 Task: Create in the project AgileFalcon and in the Backlog issue 'Integrate a new gamification feature into an existing mobile application to increase user engagement and retention' a child issue 'Automated infrastructure security incident response testing and reporting', and assign it to team member softage.3@softage.net. Create in the project AgileFalcon and in the Backlog issue 'Develop a new tool for automated testing of web application accessibility compliance for people with disabilities' a child issue 'Integration with human capital management software', and assign it to team member softage.4@softage.net
Action: Mouse moved to (395, 288)
Screenshot: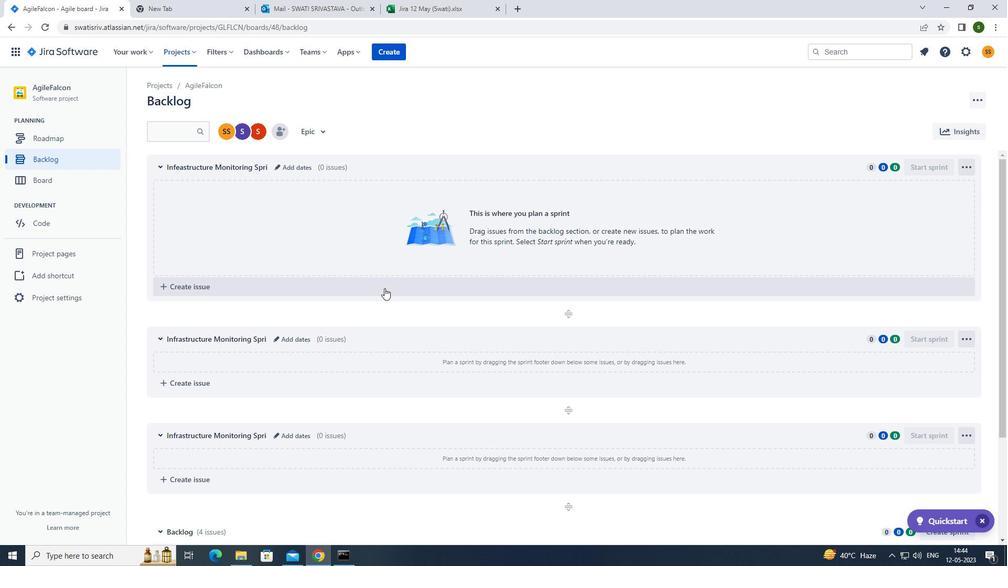 
Action: Mouse scrolled (395, 288) with delta (0, 0)
Screenshot: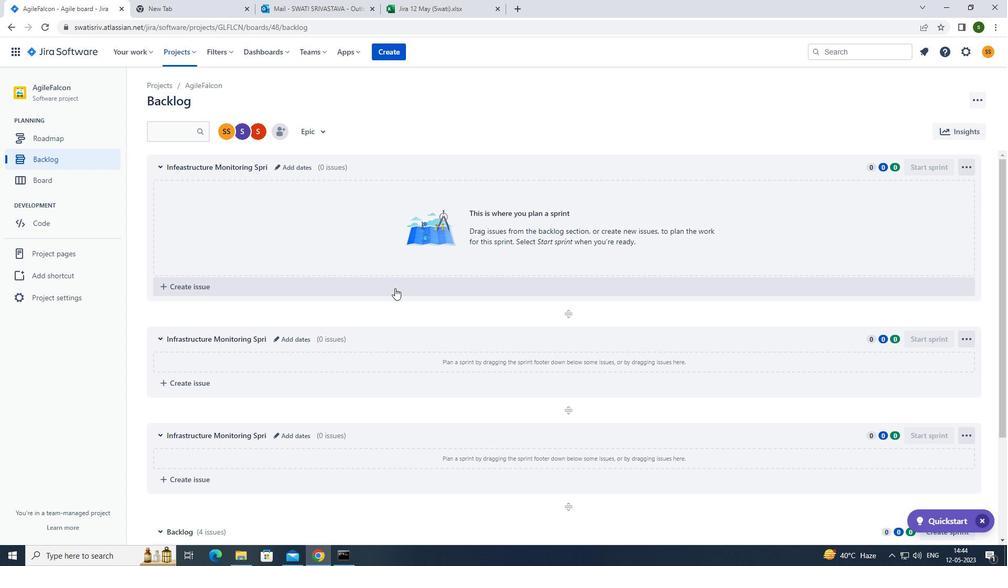 
Action: Mouse scrolled (395, 288) with delta (0, 0)
Screenshot: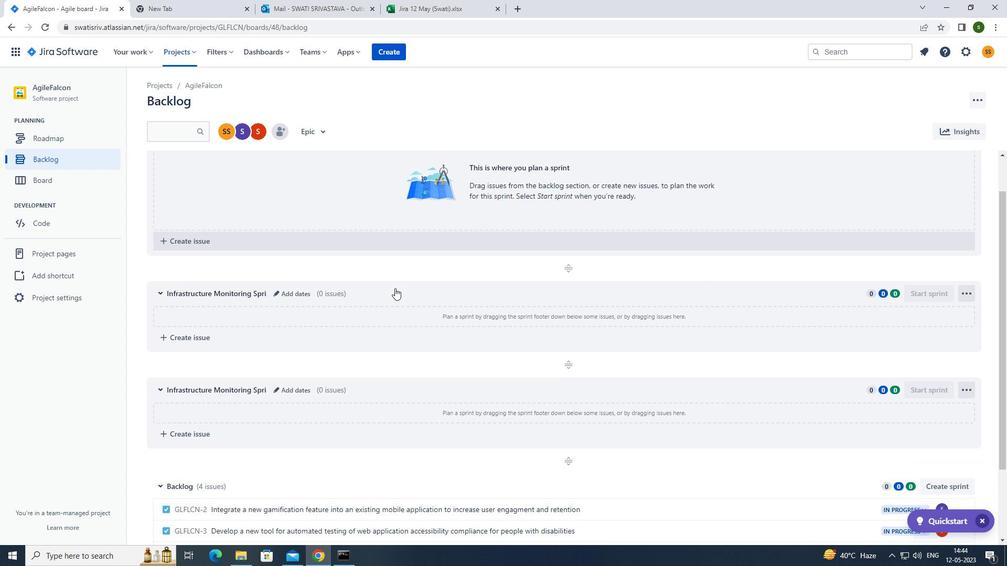 
Action: Mouse scrolled (395, 288) with delta (0, 0)
Screenshot: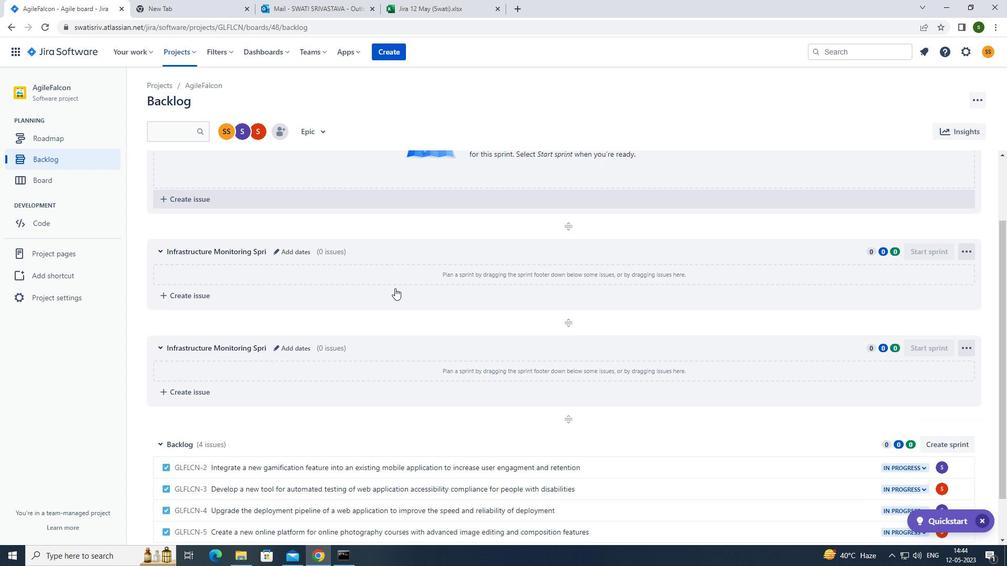 
Action: Mouse scrolled (395, 288) with delta (0, 0)
Screenshot: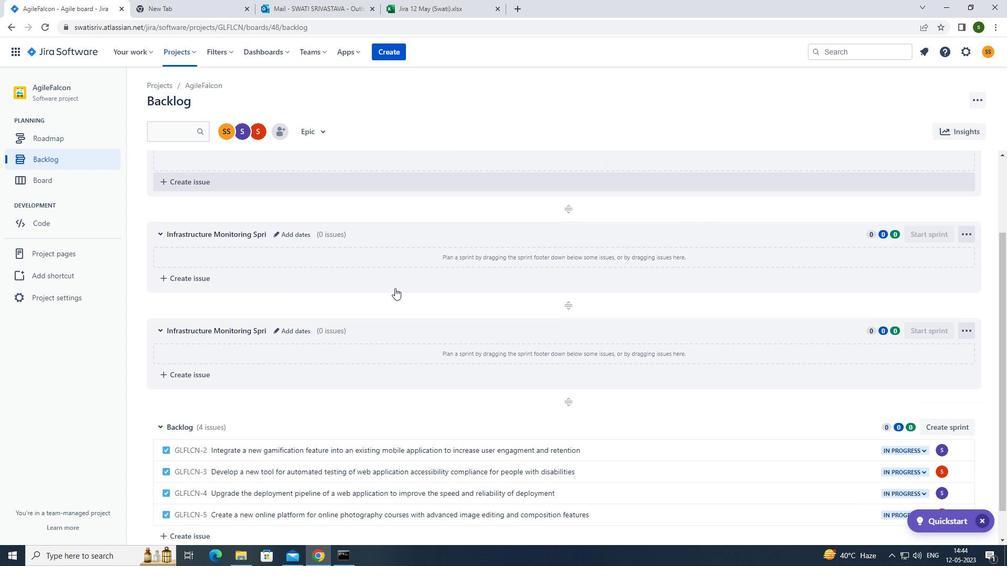 
Action: Mouse scrolled (395, 288) with delta (0, 0)
Screenshot: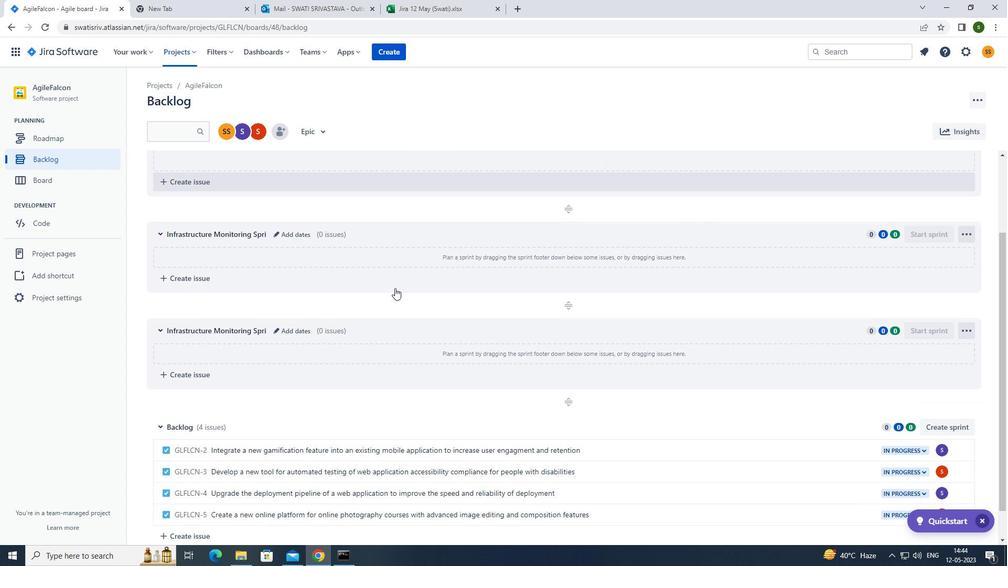 
Action: Mouse scrolled (395, 288) with delta (0, 0)
Screenshot: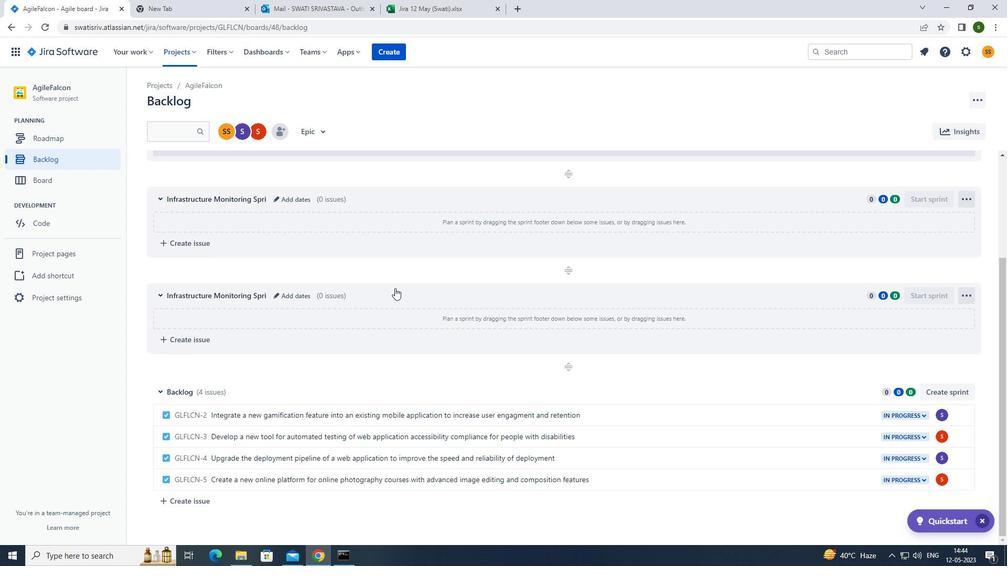 
Action: Mouse moved to (665, 422)
Screenshot: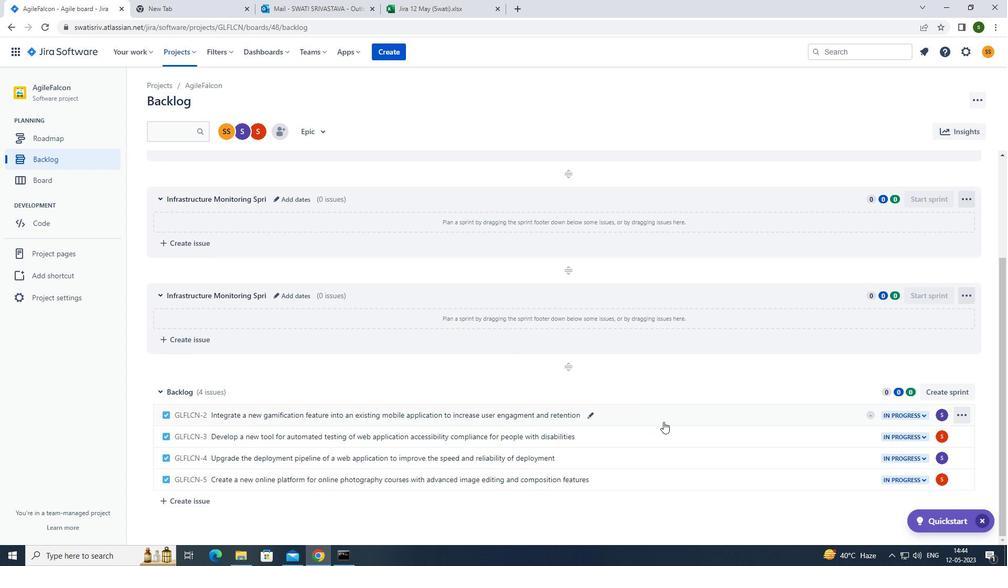 
Action: Mouse pressed left at (665, 422)
Screenshot: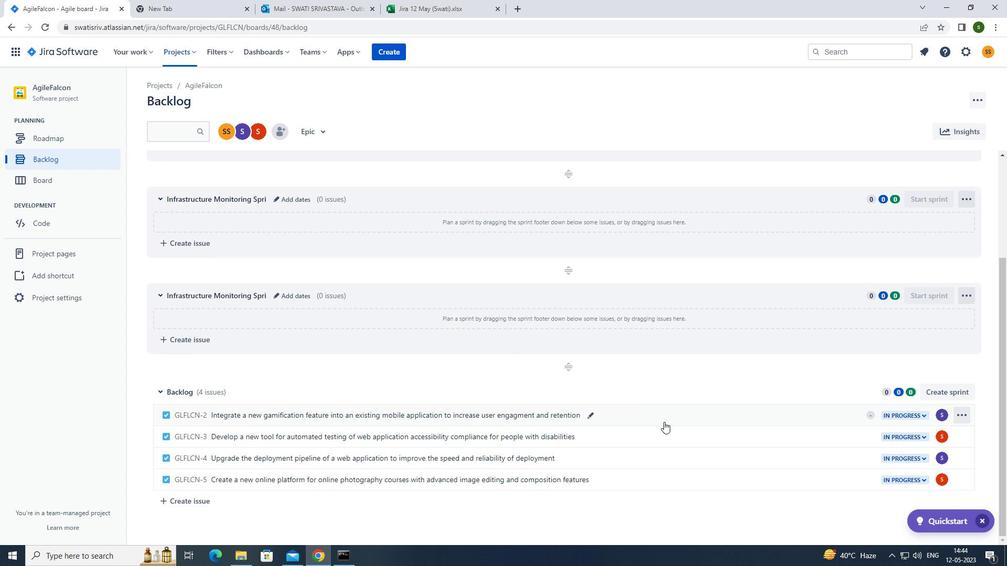 
Action: Mouse moved to (817, 251)
Screenshot: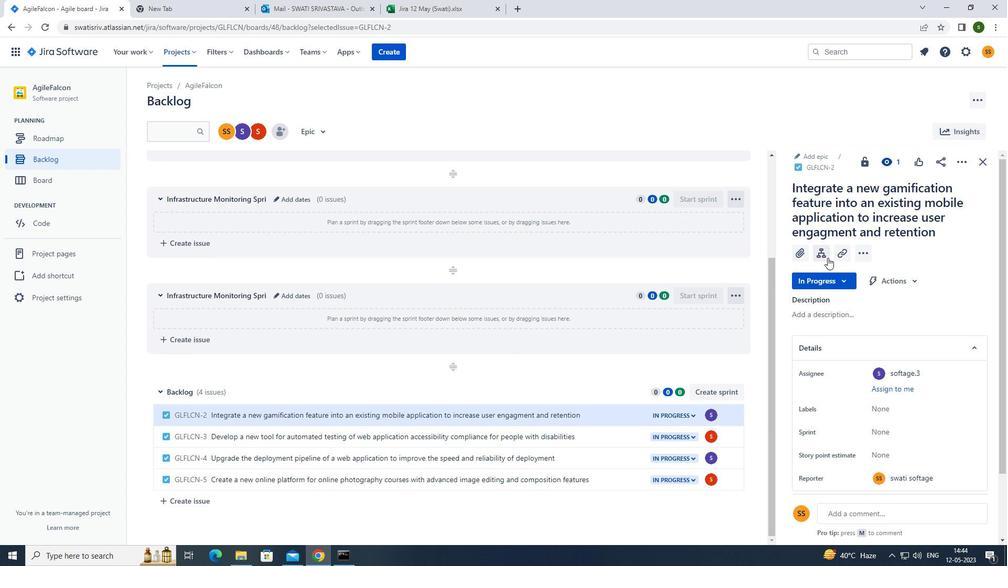 
Action: Mouse pressed left at (817, 251)
Screenshot: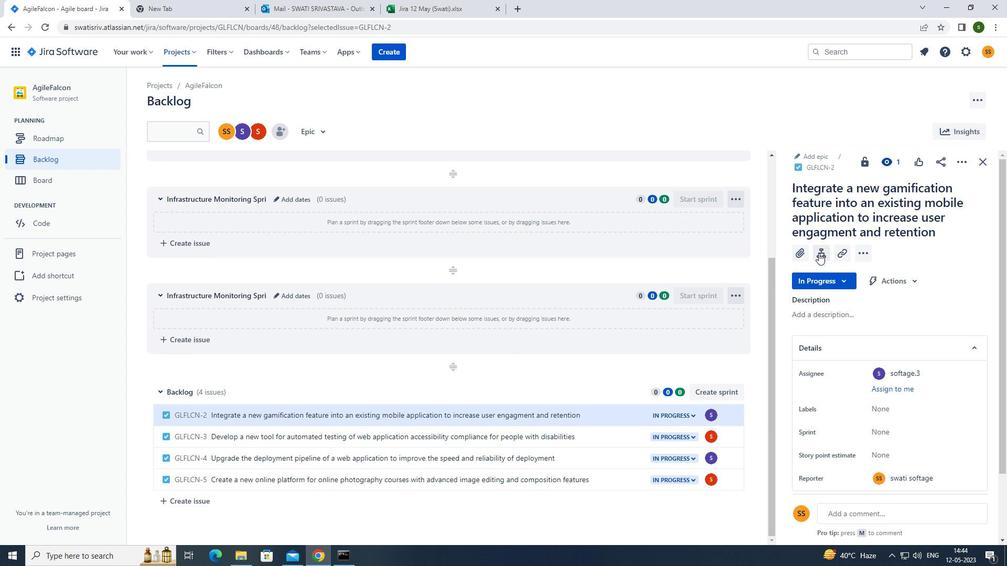 
Action: Mouse moved to (837, 334)
Screenshot: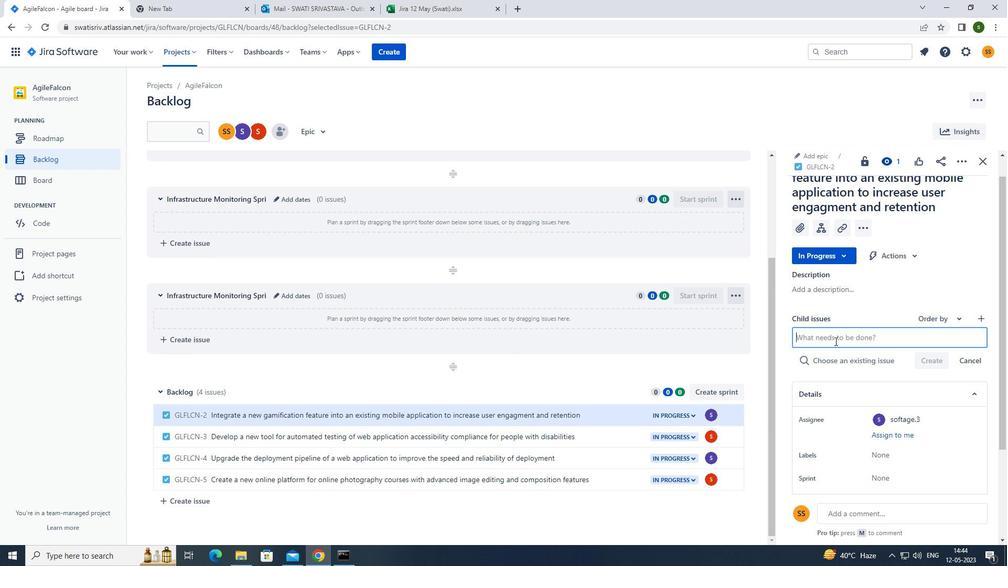 
Action: Mouse pressed left at (837, 334)
Screenshot: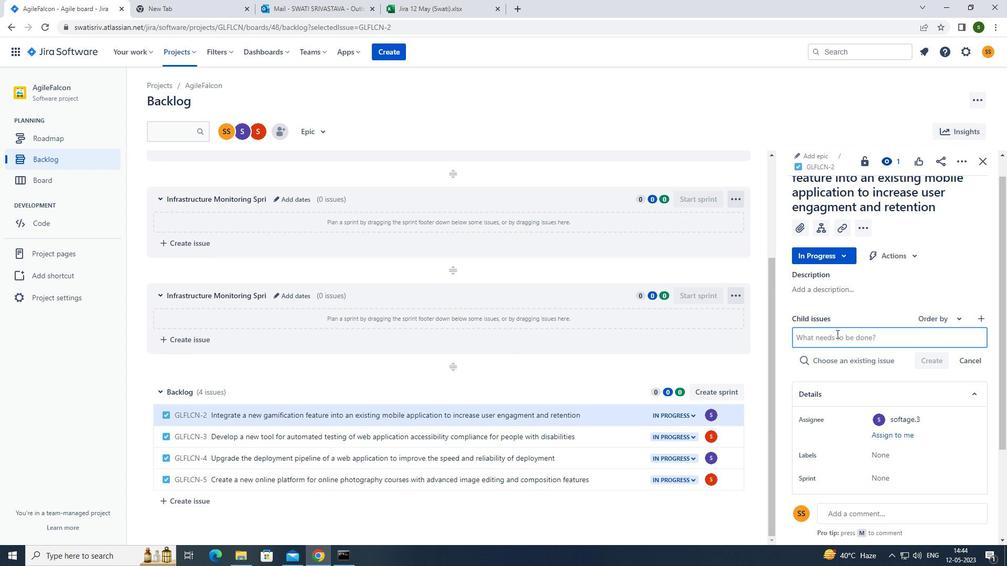 
Action: Mouse moved to (756, 336)
Screenshot: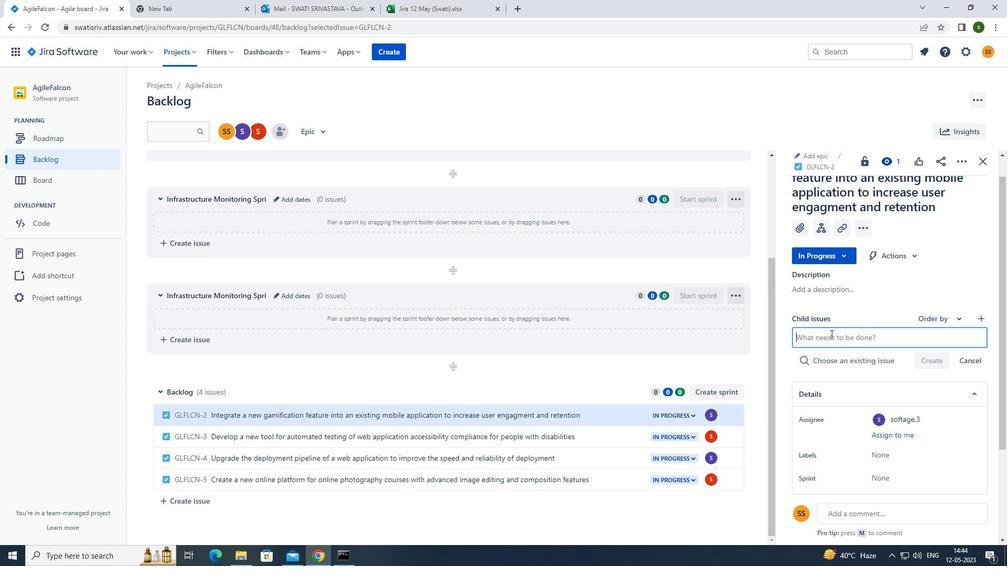 
Action: Key pressed <Key.caps_lock>a<Key.caps_lock>utomated<Key.space>infrastrucure<Key.space>security<Key.space>incident<Key.space>testing<Key.space>and<Key.space>reporting<Key.enter>
Screenshot: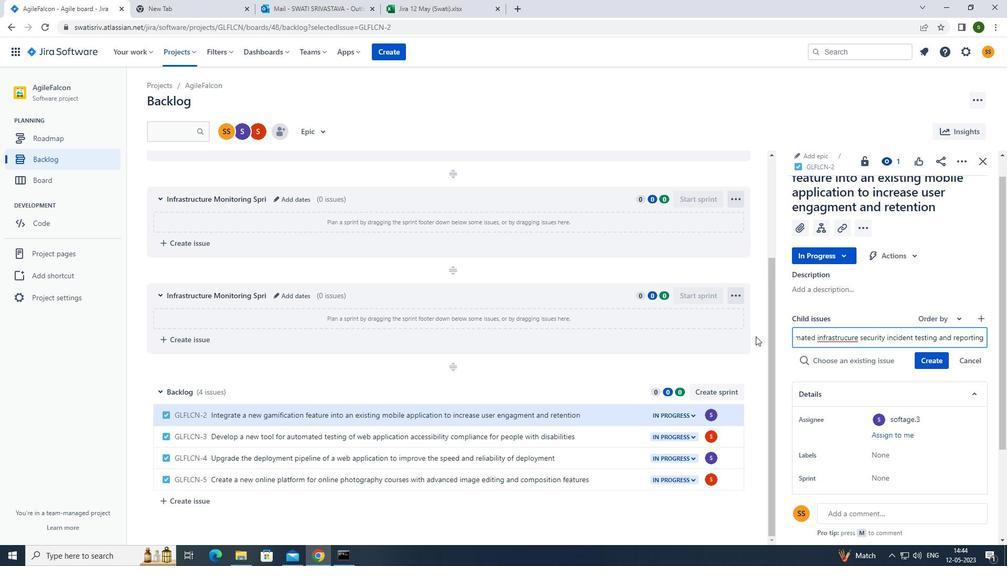 
Action: Mouse moved to (940, 342)
Screenshot: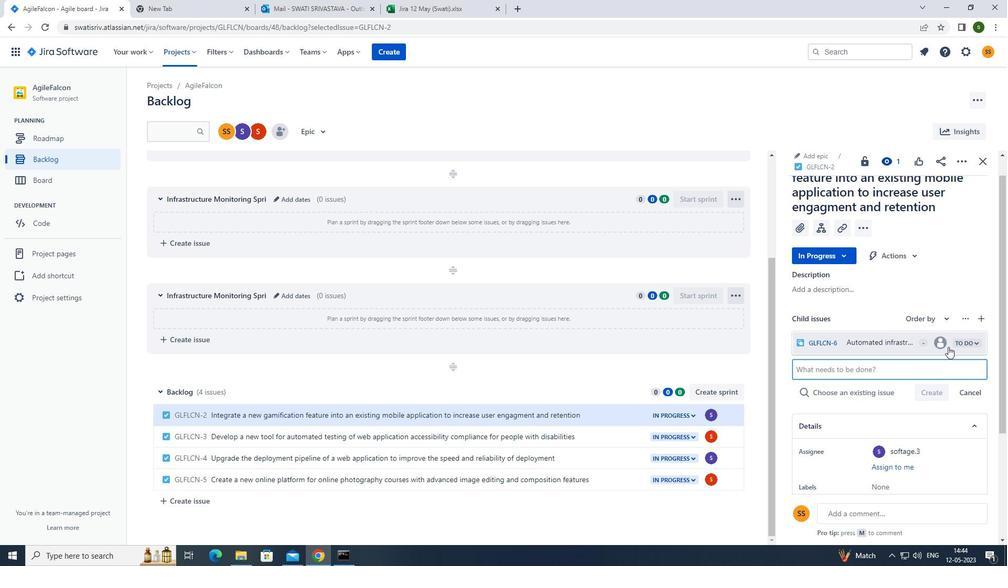 
Action: Mouse pressed left at (940, 342)
Screenshot: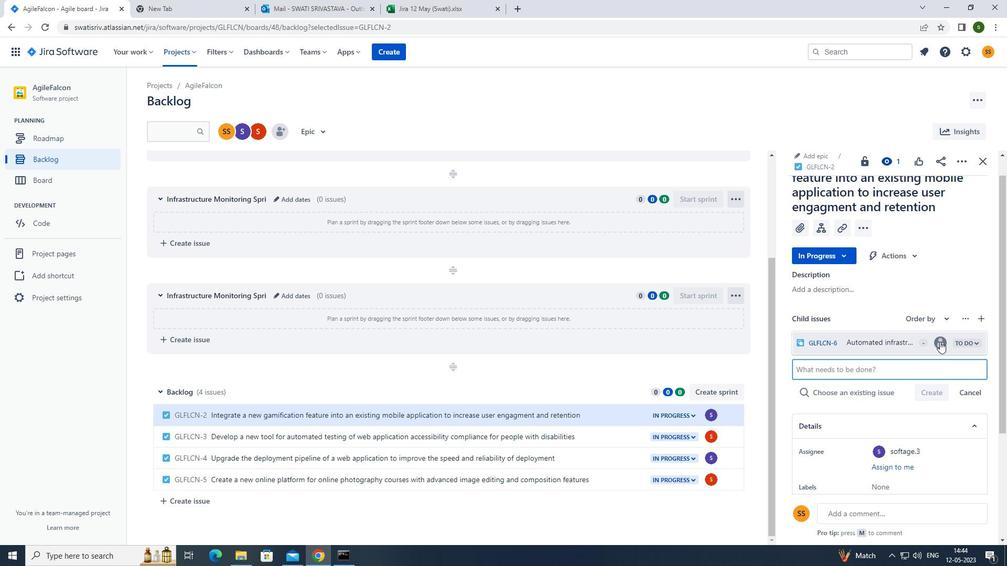 
Action: Mouse moved to (857, 369)
Screenshot: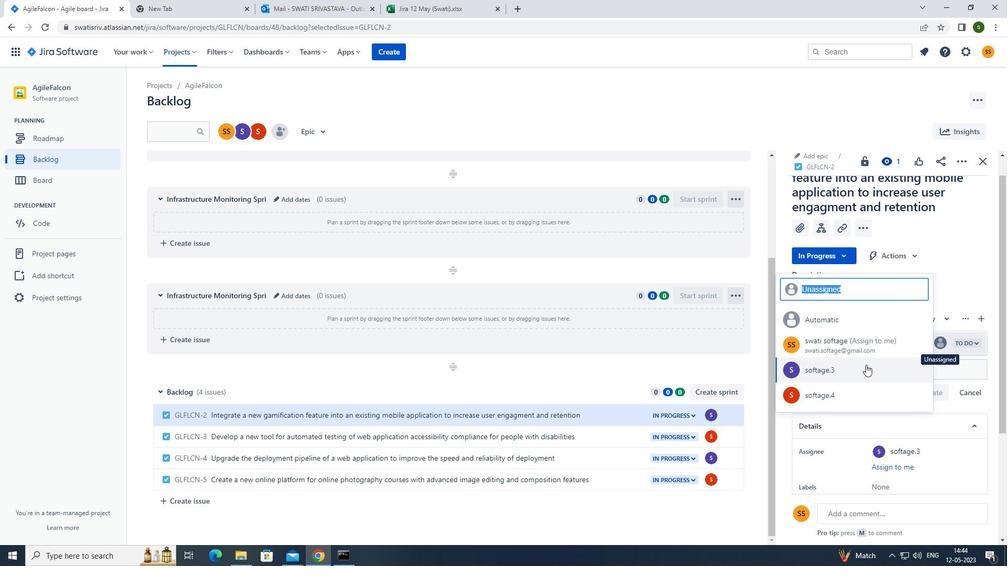 
Action: Mouse pressed left at (857, 369)
Screenshot: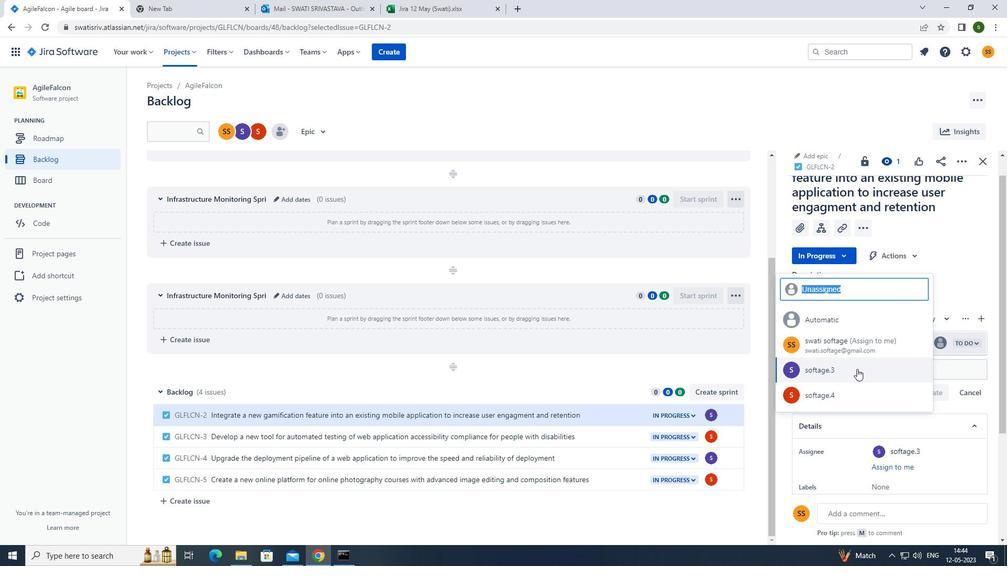 
Action: Mouse moved to (608, 441)
Screenshot: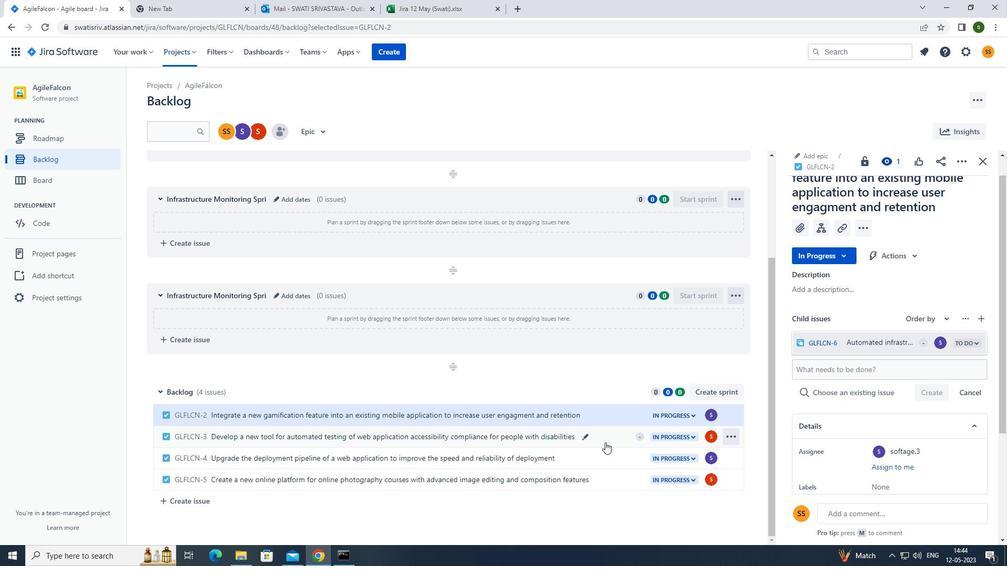
Action: Mouse pressed left at (608, 441)
Screenshot: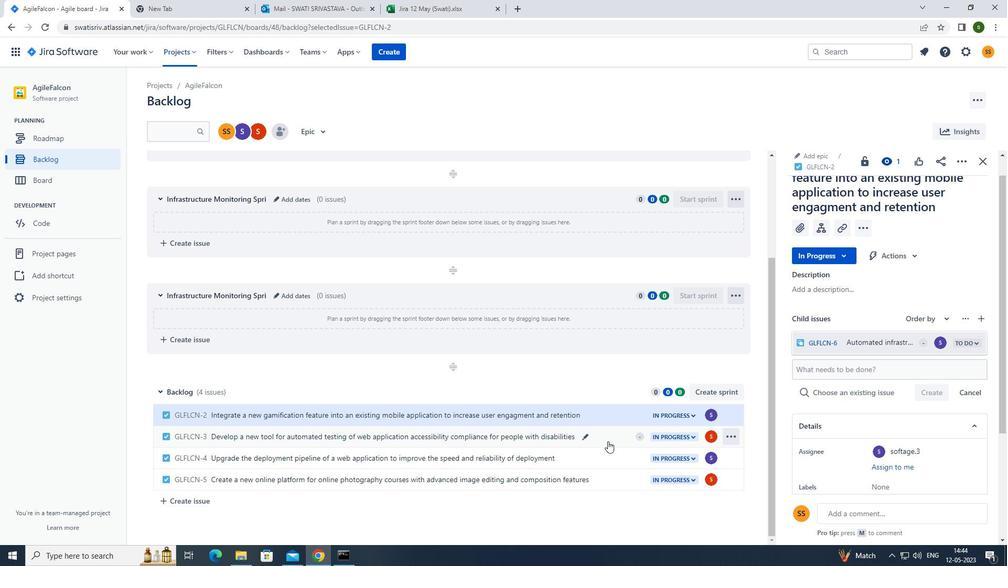 
Action: Mouse moved to (827, 248)
Screenshot: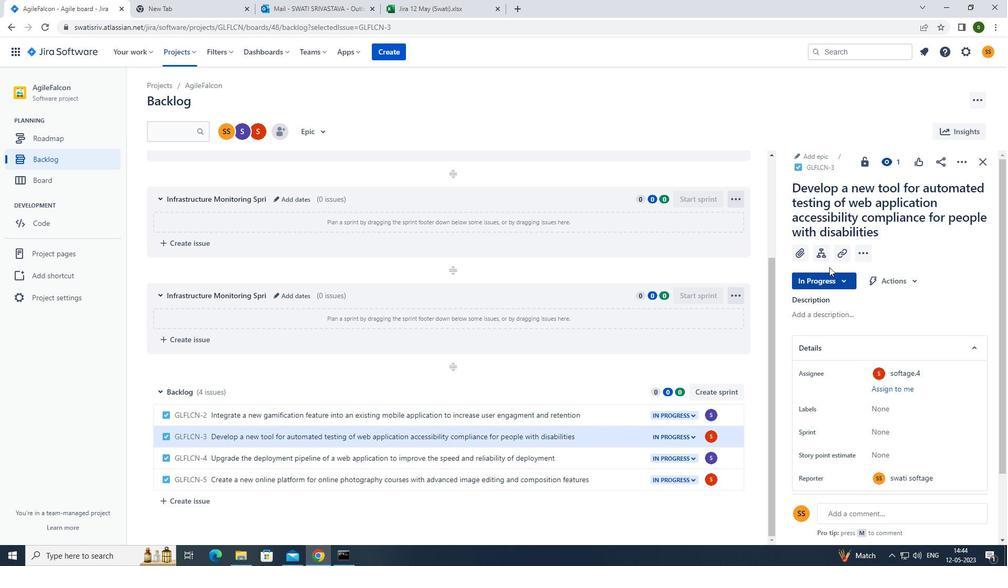 
Action: Mouse pressed left at (827, 248)
Screenshot: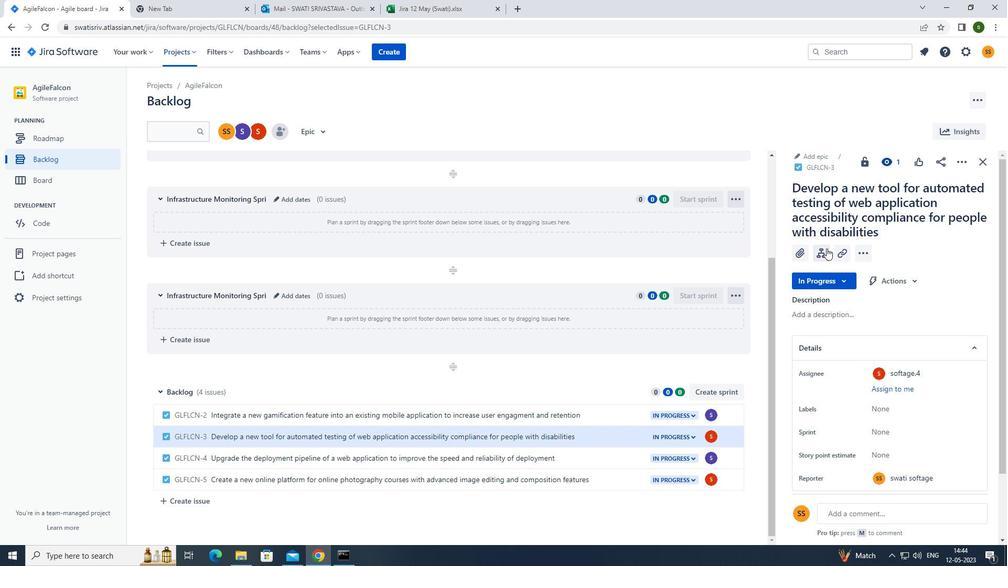 
Action: Mouse moved to (843, 336)
Screenshot: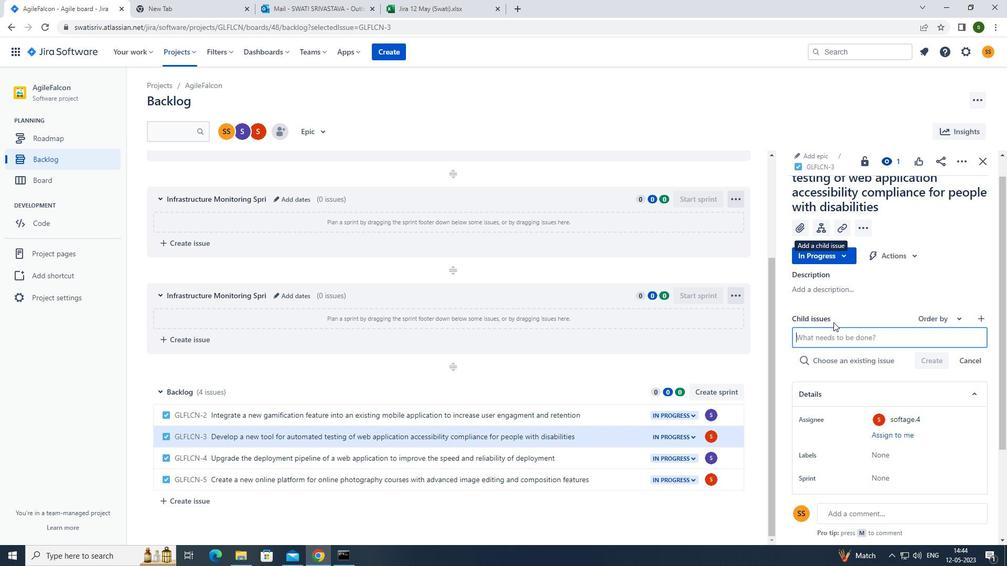
Action: Mouse pressed left at (843, 336)
Screenshot: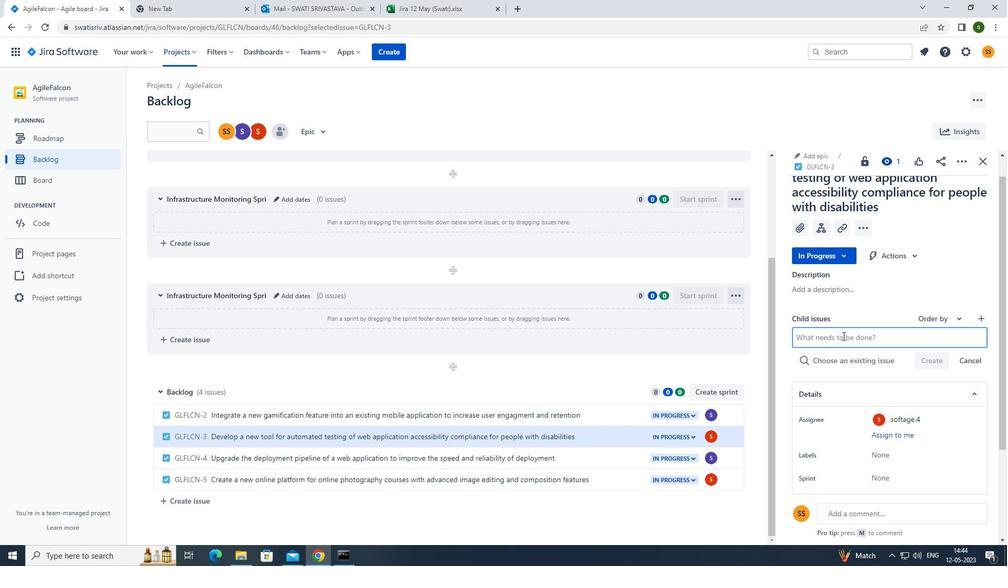 
Action: Mouse moved to (812, 341)
Screenshot: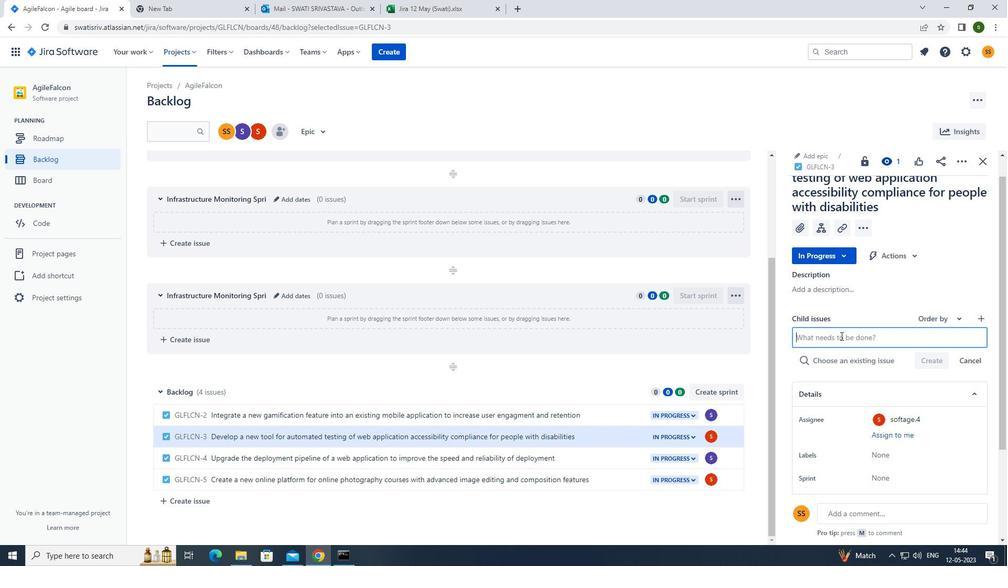 
Action: Key pressed <Key.caps_lock>i<Key.caps_lock>ntegration<Key.space>with<Key.space>human<Key.space>capital<Key.space>management<Key.space>software<Key.enter>
Screenshot: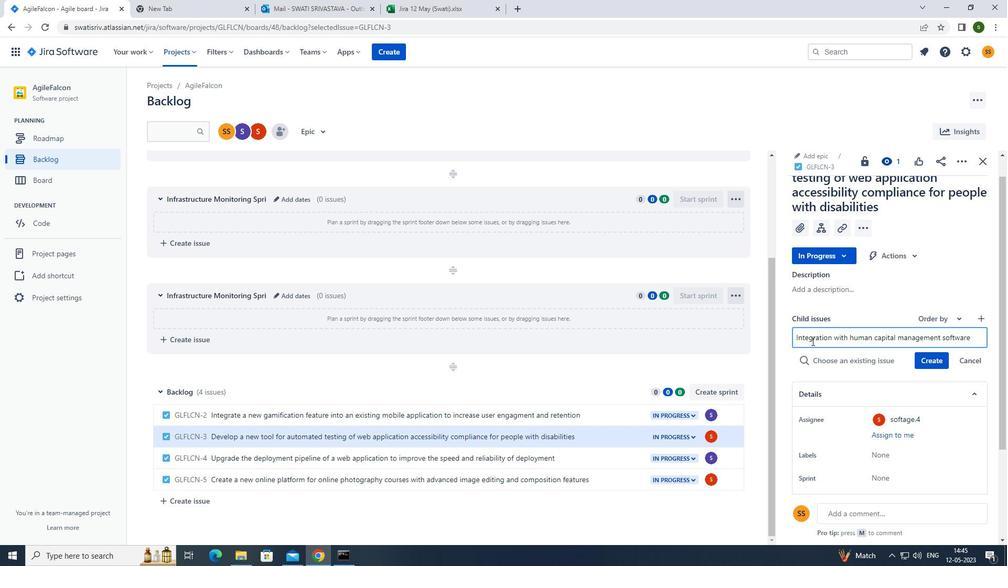 
Action: Mouse moved to (937, 344)
Screenshot: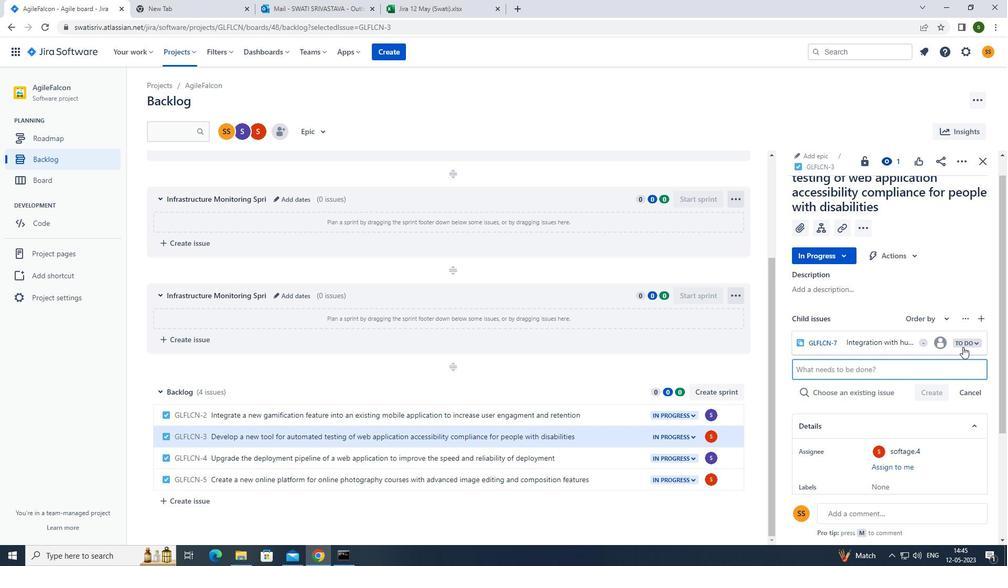 
Action: Mouse pressed left at (937, 344)
Screenshot: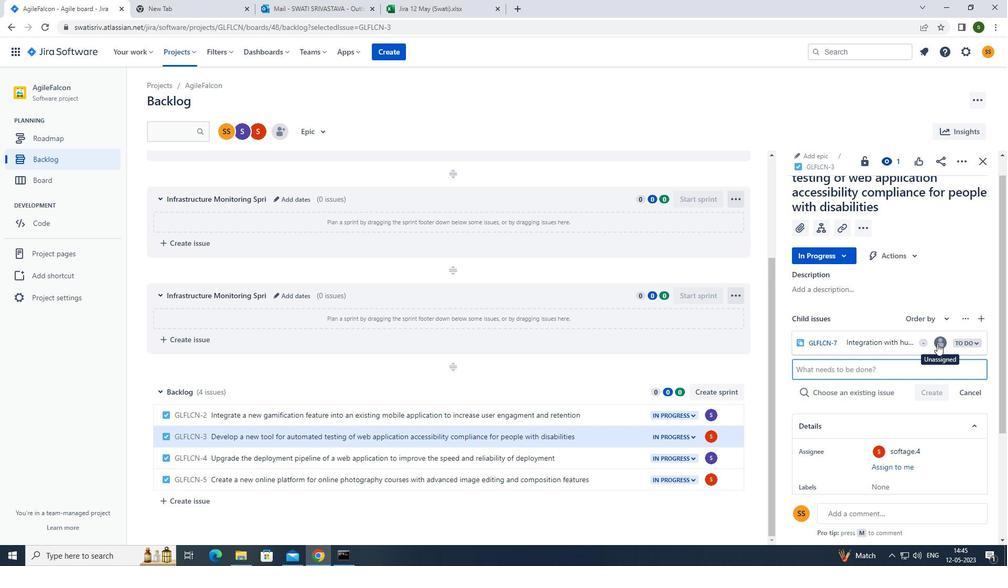 
Action: Mouse moved to (851, 392)
Screenshot: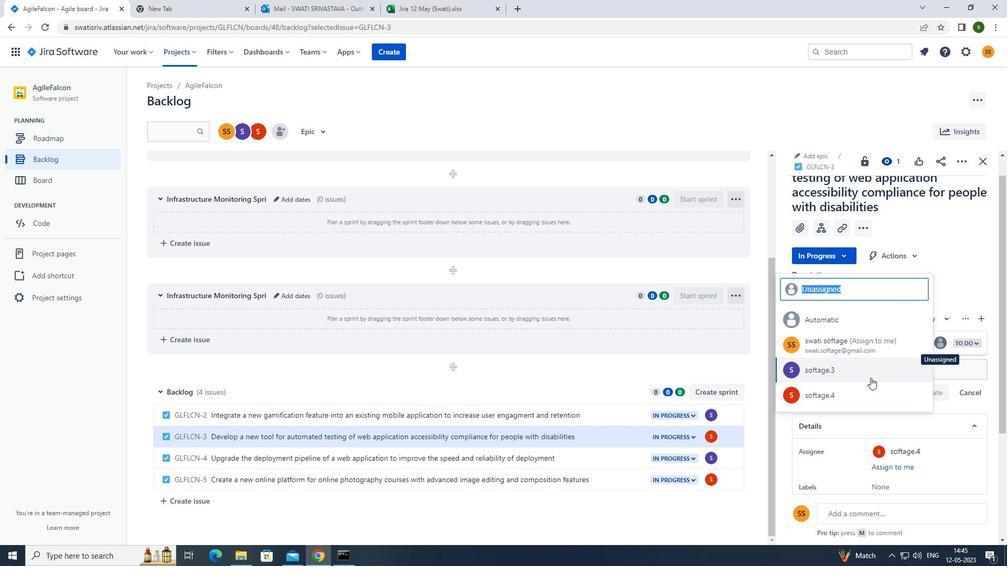 
Action: Mouse pressed left at (851, 392)
Screenshot: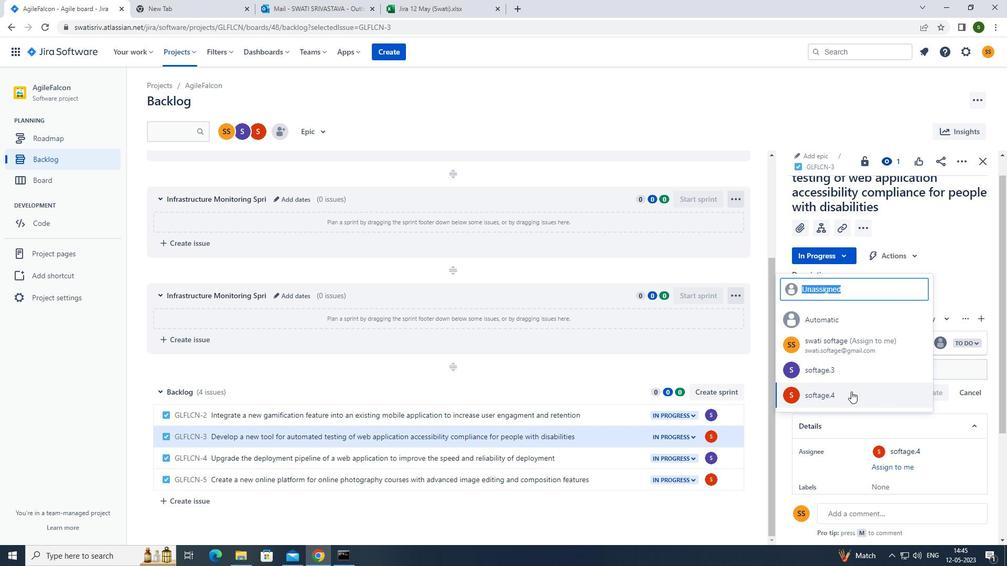 
Action: Mouse moved to (761, 384)
Screenshot: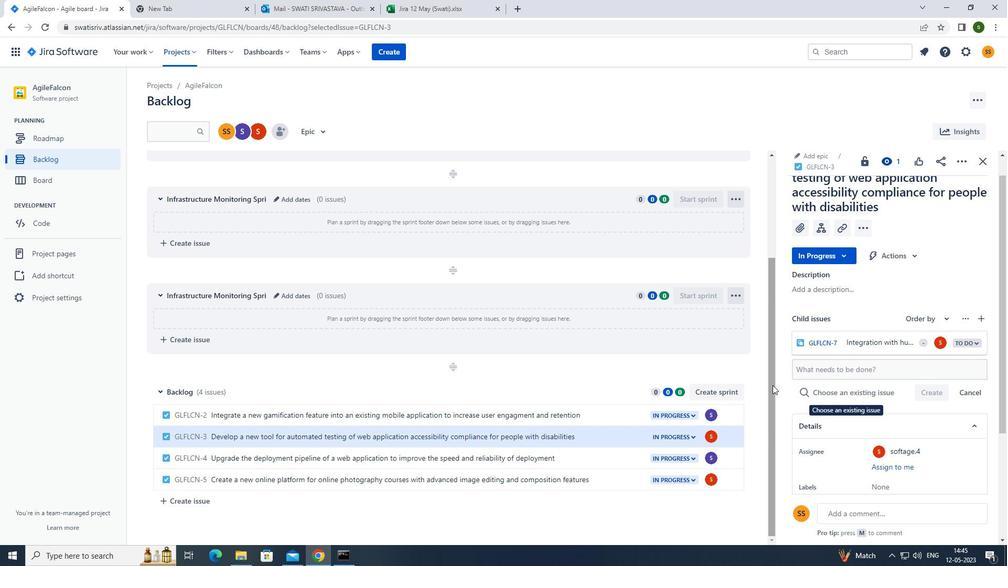 
